 Task: In request for reviews turn off push notifications.
Action: Mouse moved to (690, 47)
Screenshot: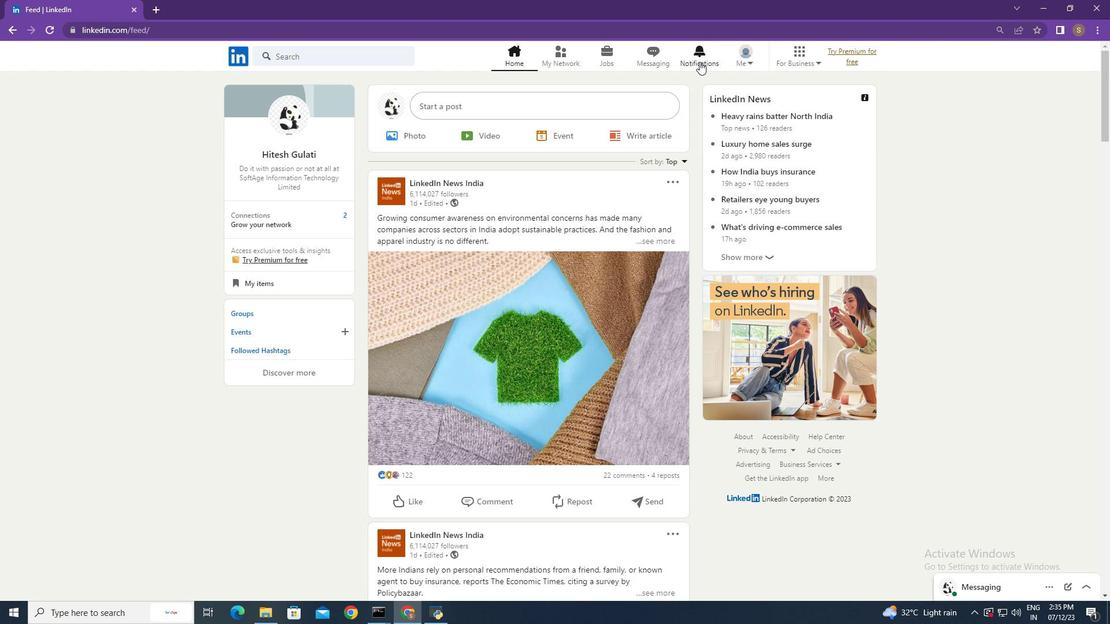 
Action: Mouse pressed left at (690, 47)
Screenshot: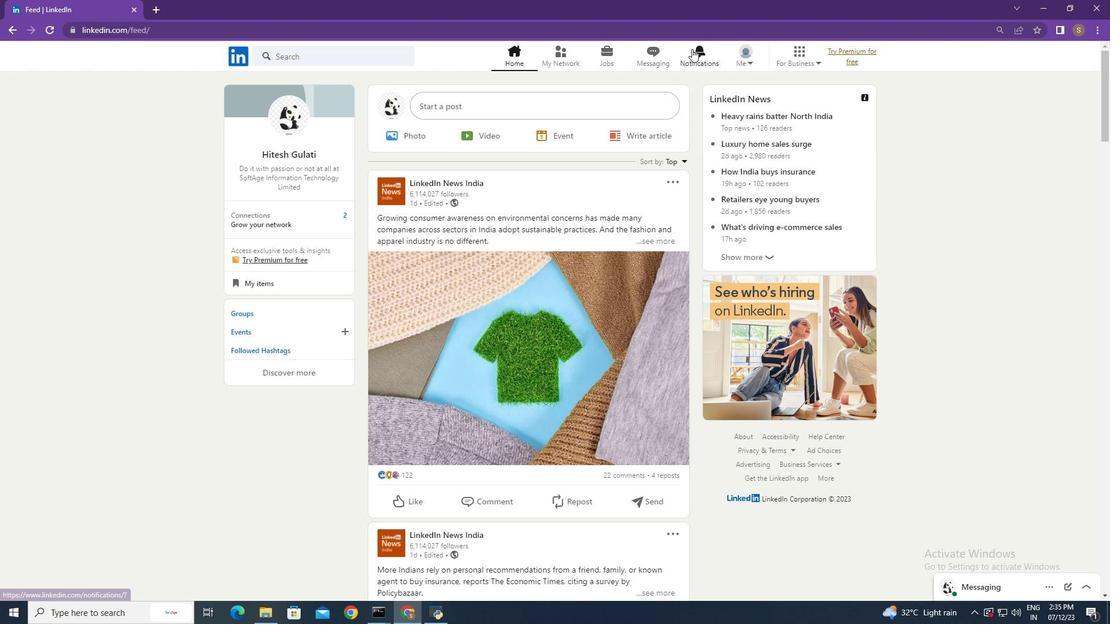 
Action: Mouse moved to (271, 137)
Screenshot: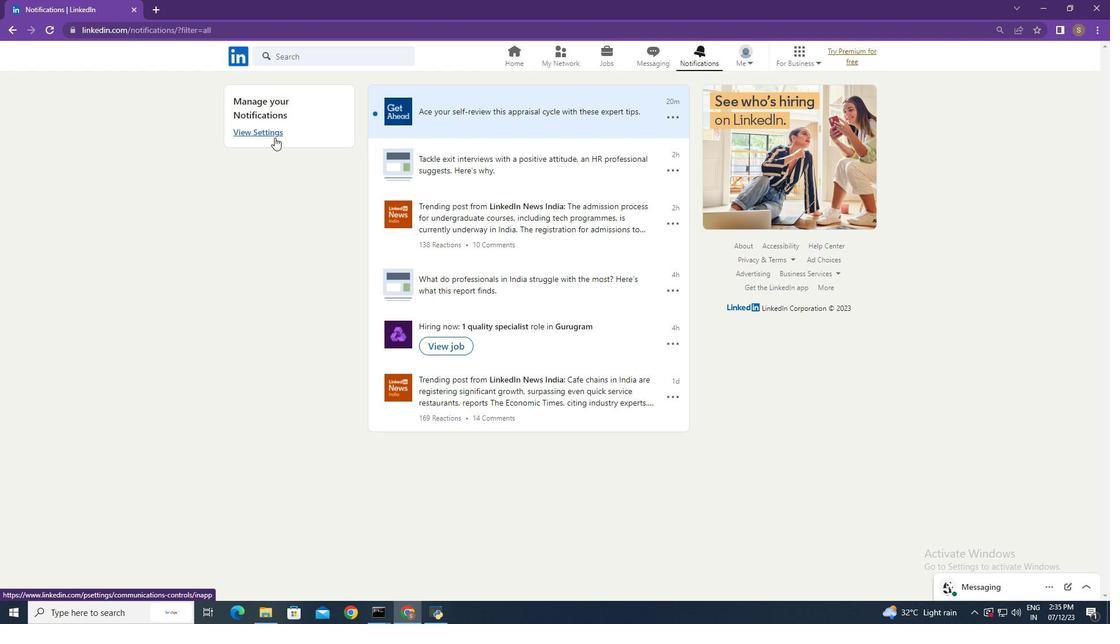 
Action: Mouse pressed left at (271, 137)
Screenshot: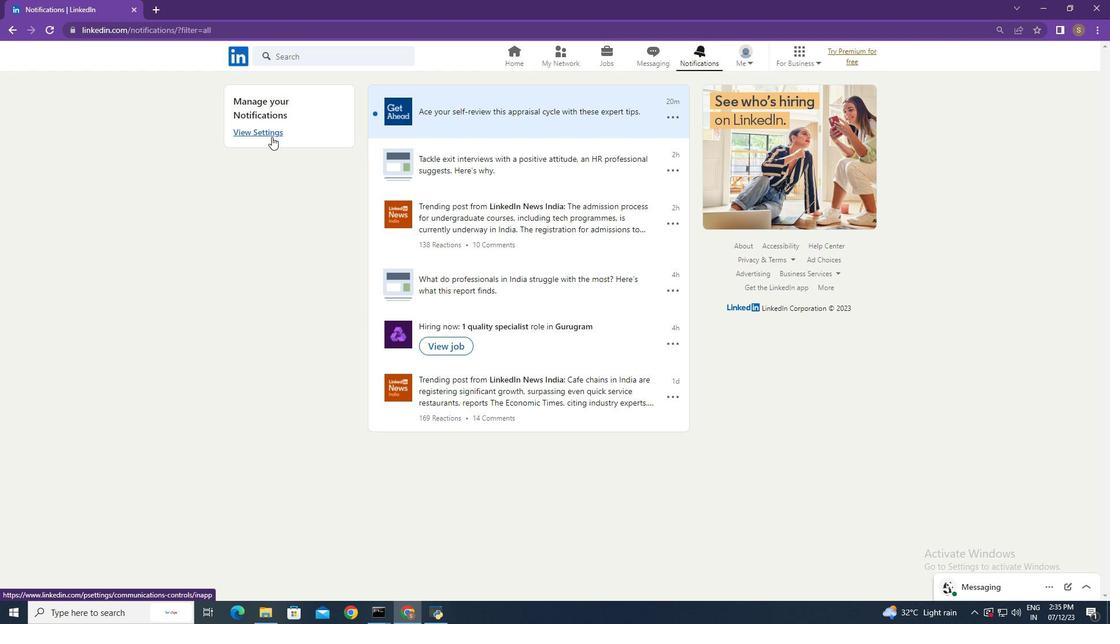 
Action: Mouse moved to (634, 208)
Screenshot: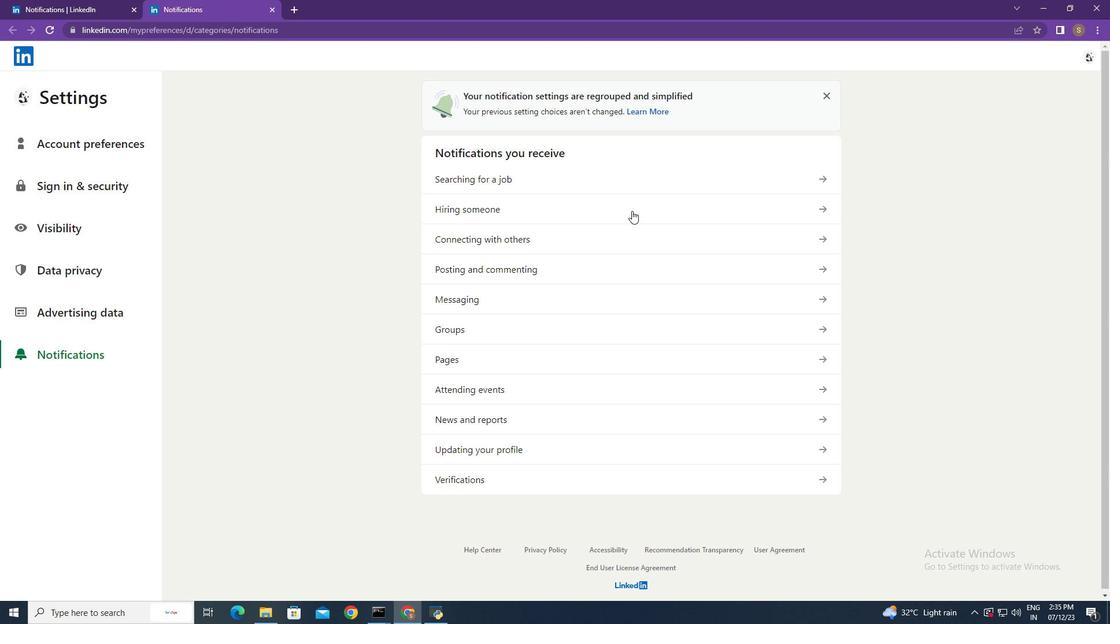 
Action: Mouse pressed left at (634, 208)
Screenshot: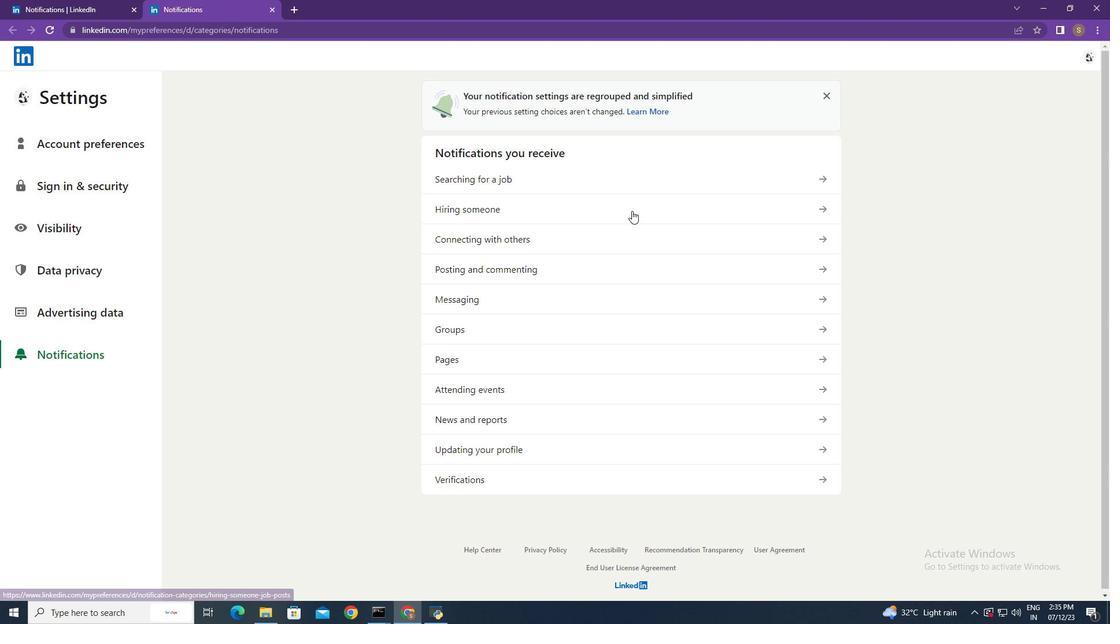 
Action: Mouse moved to (717, 132)
Screenshot: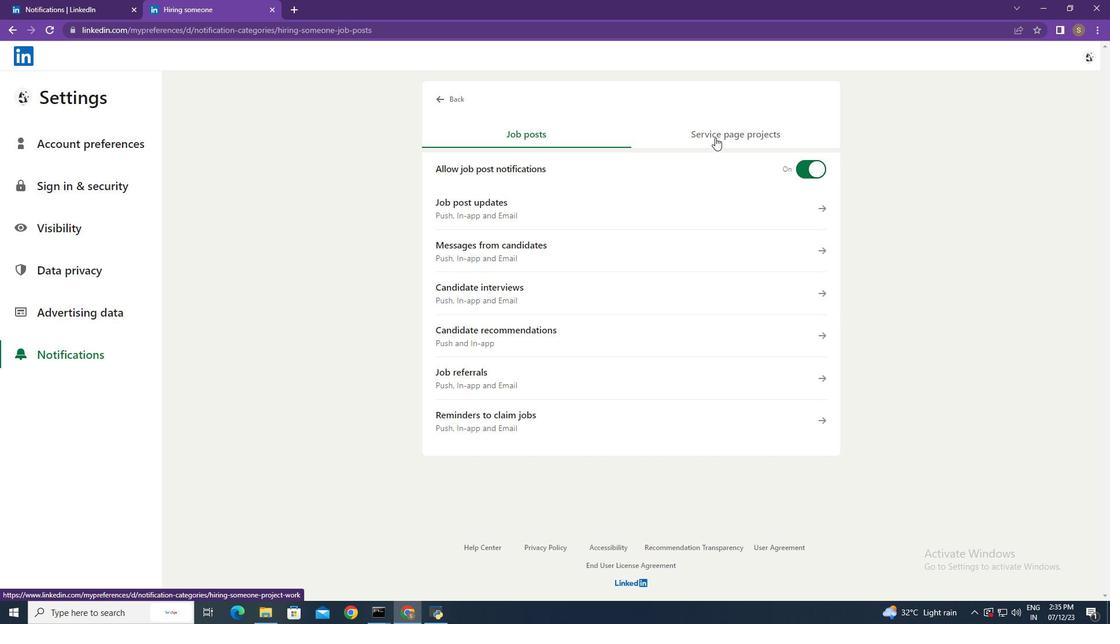 
Action: Mouse pressed left at (717, 132)
Screenshot: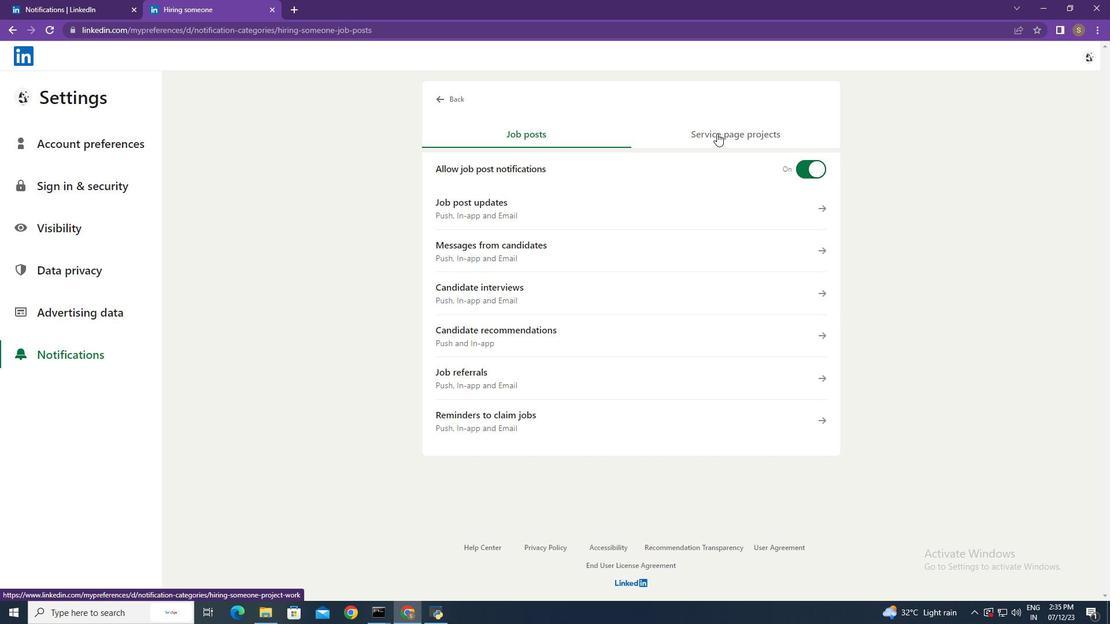 
Action: Mouse moved to (796, 289)
Screenshot: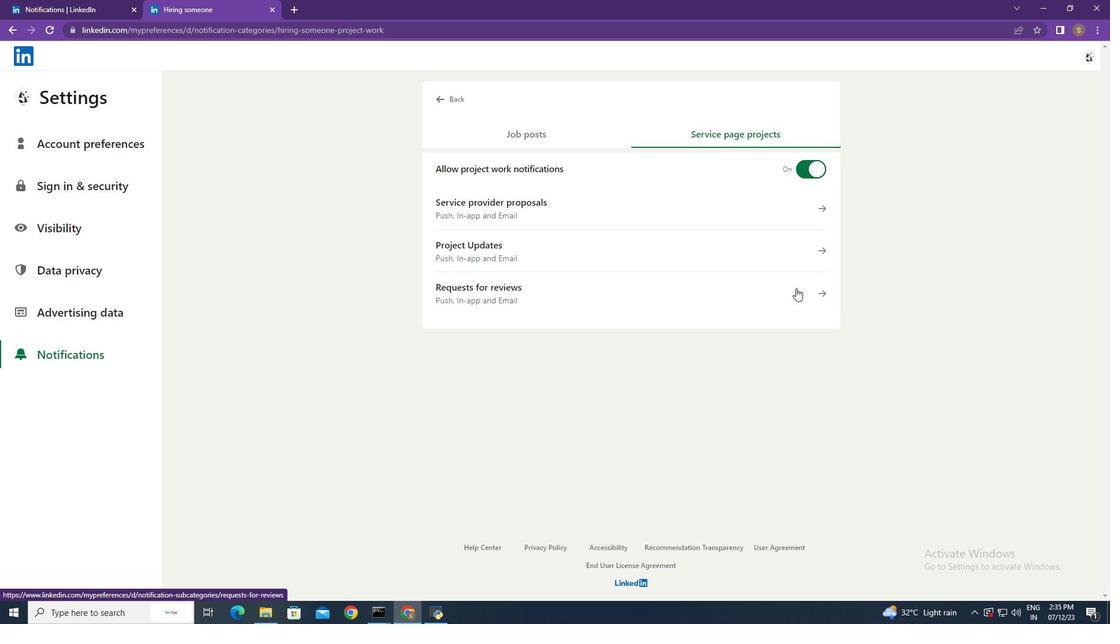 
Action: Mouse pressed left at (796, 289)
Screenshot: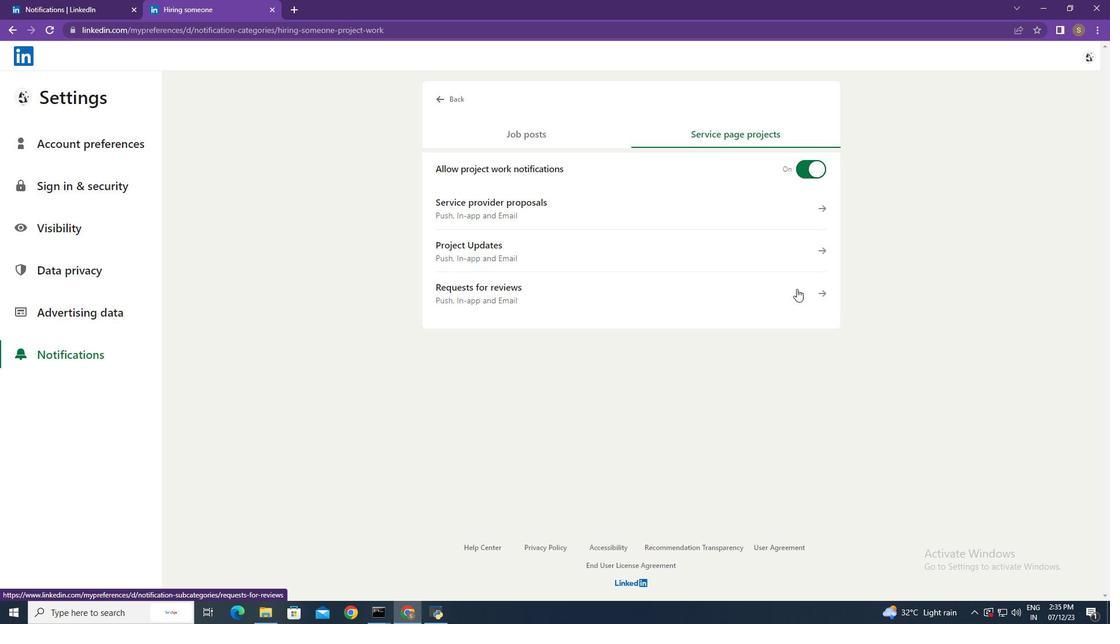 
Action: Mouse moved to (814, 245)
Screenshot: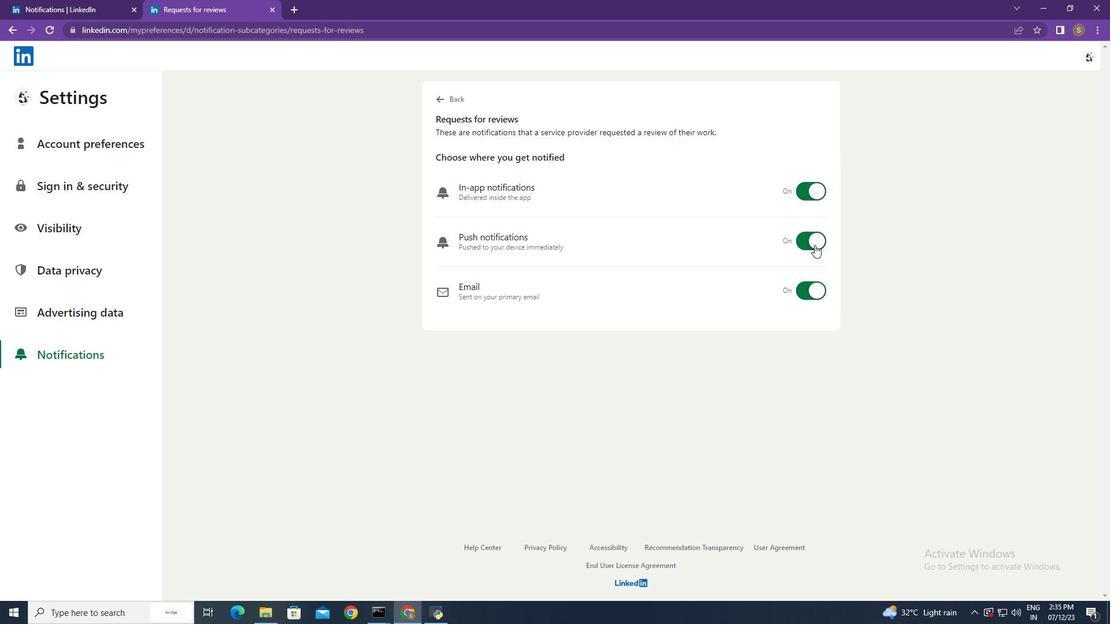 
Action: Mouse pressed left at (814, 245)
Screenshot: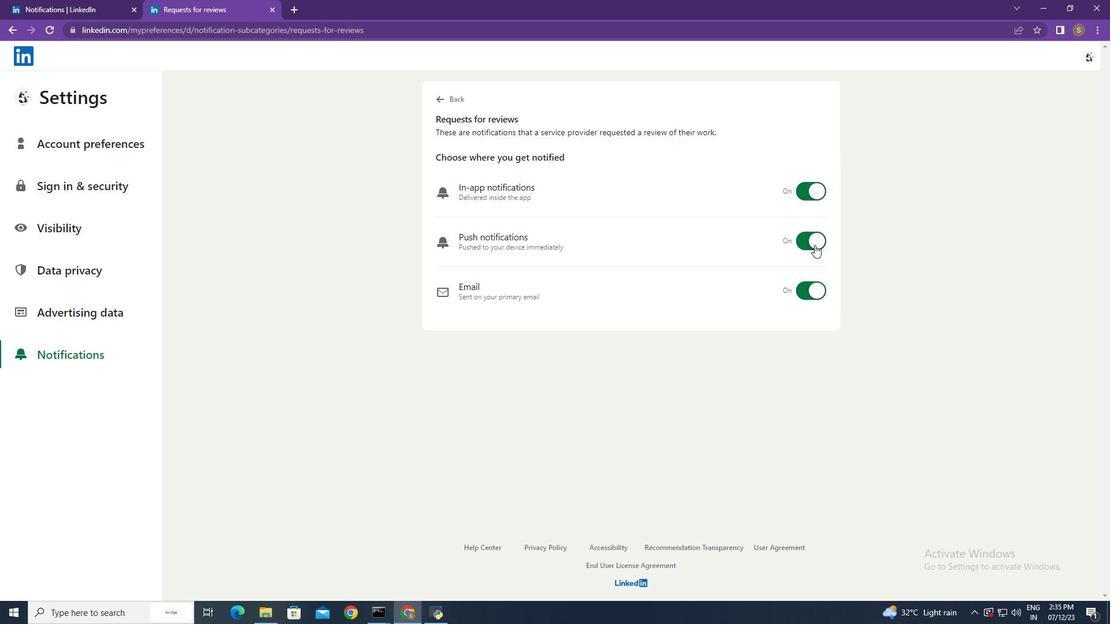 
Action: Mouse moved to (964, 271)
Screenshot: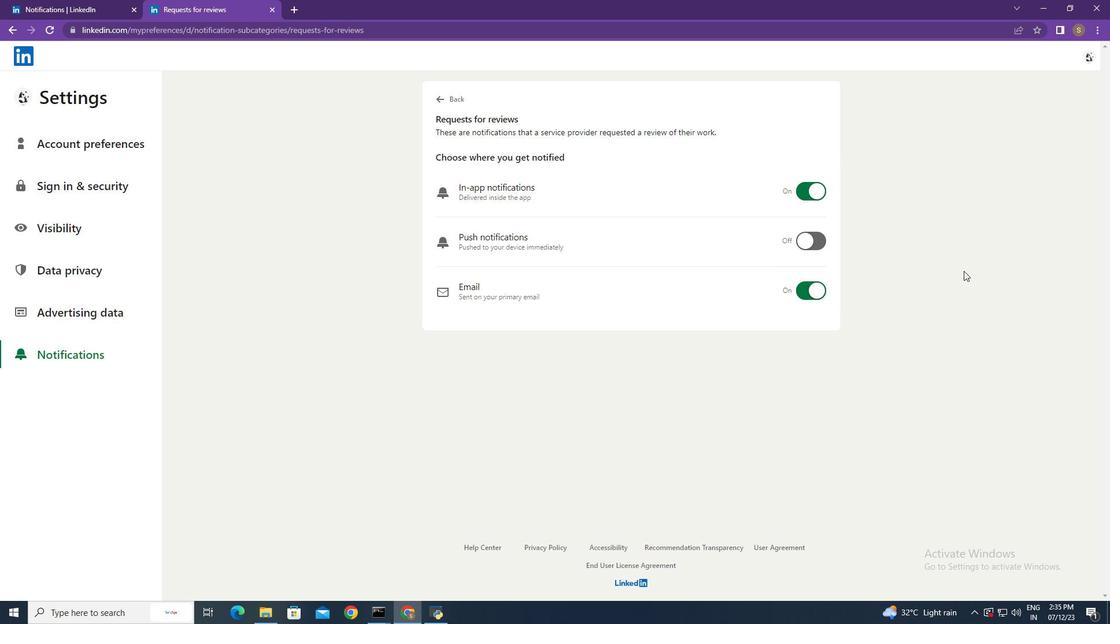 
